 Task: Create a due date automation trigger when advanced on, 2 hours after a card is due add fields with custom field "Resume" set to a date less than 1 days from now.
Action: Mouse moved to (1135, 97)
Screenshot: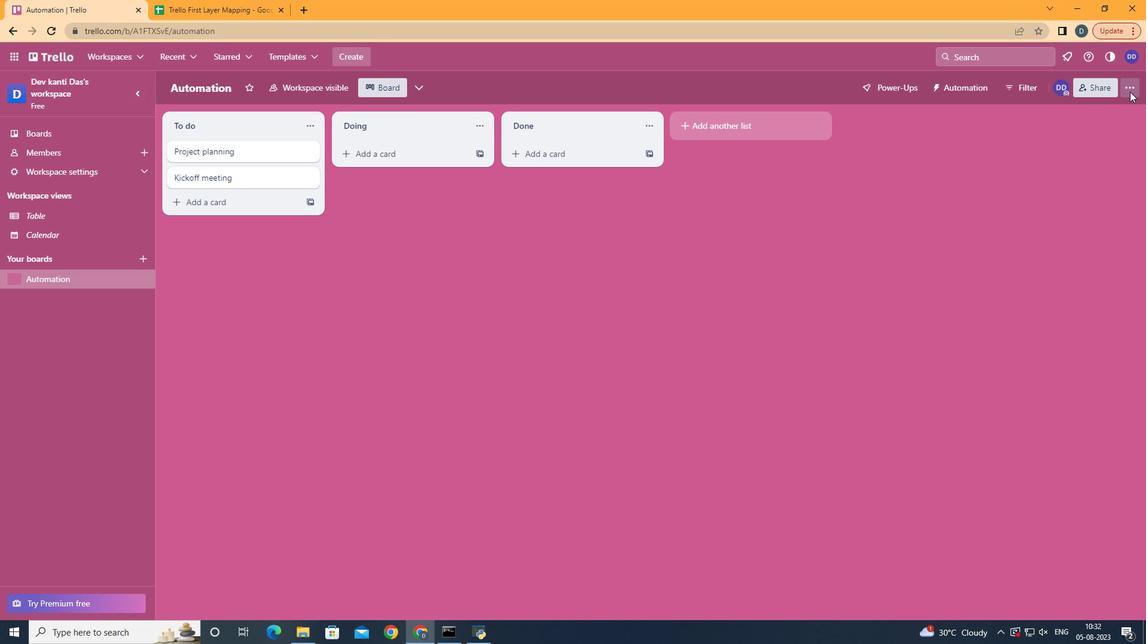 
Action: Mouse pressed left at (1135, 97)
Screenshot: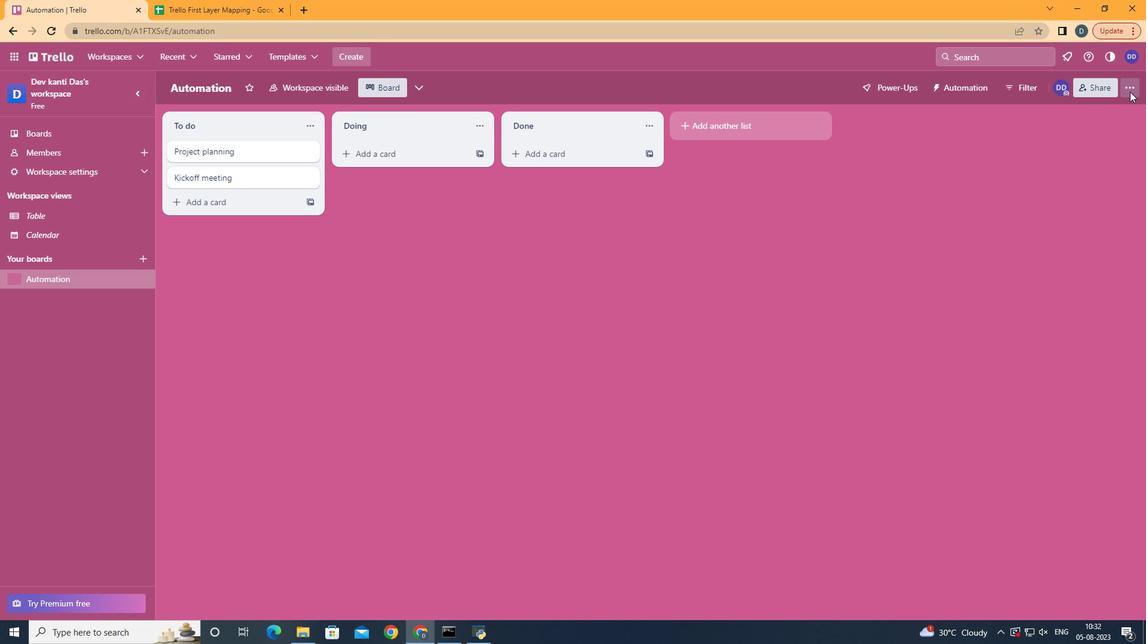 
Action: Mouse moved to (1063, 242)
Screenshot: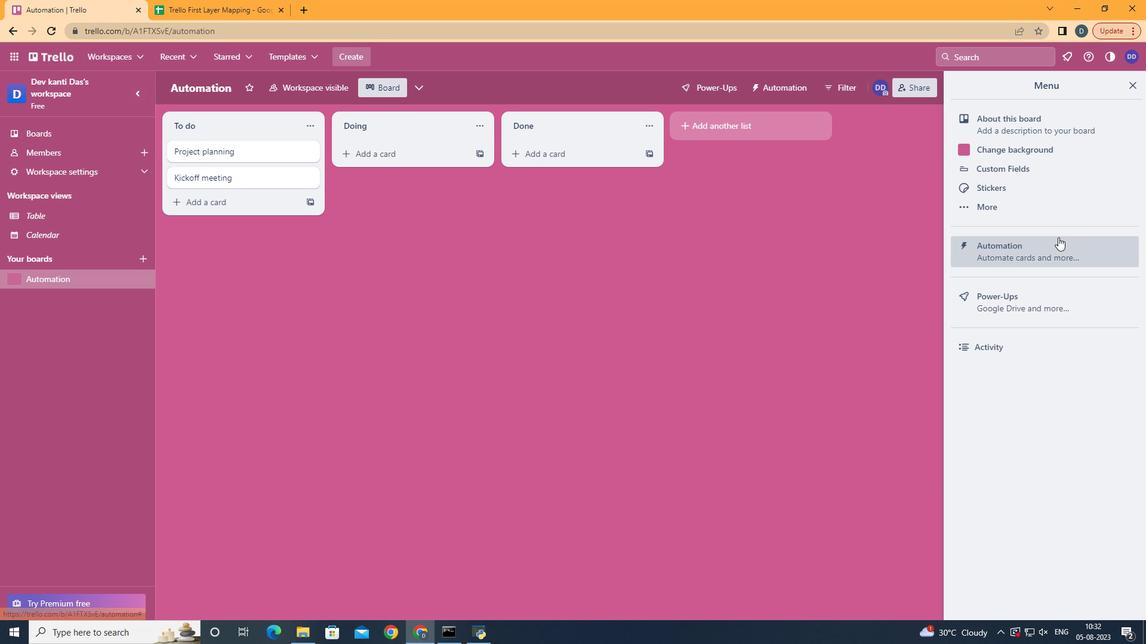 
Action: Mouse pressed left at (1063, 242)
Screenshot: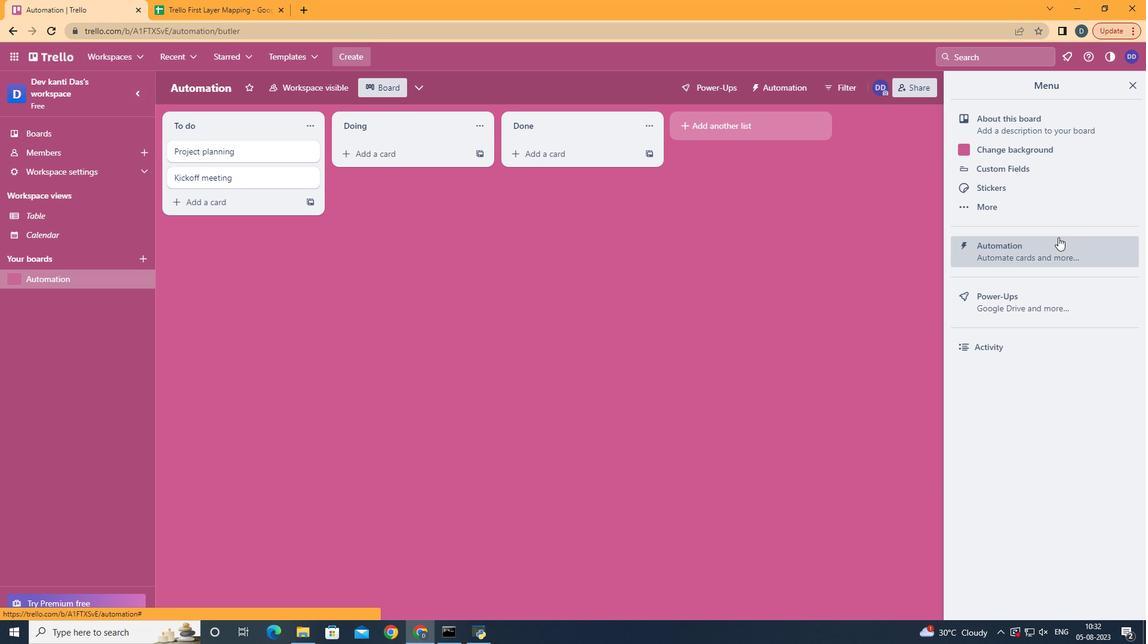 
Action: Mouse moved to (252, 245)
Screenshot: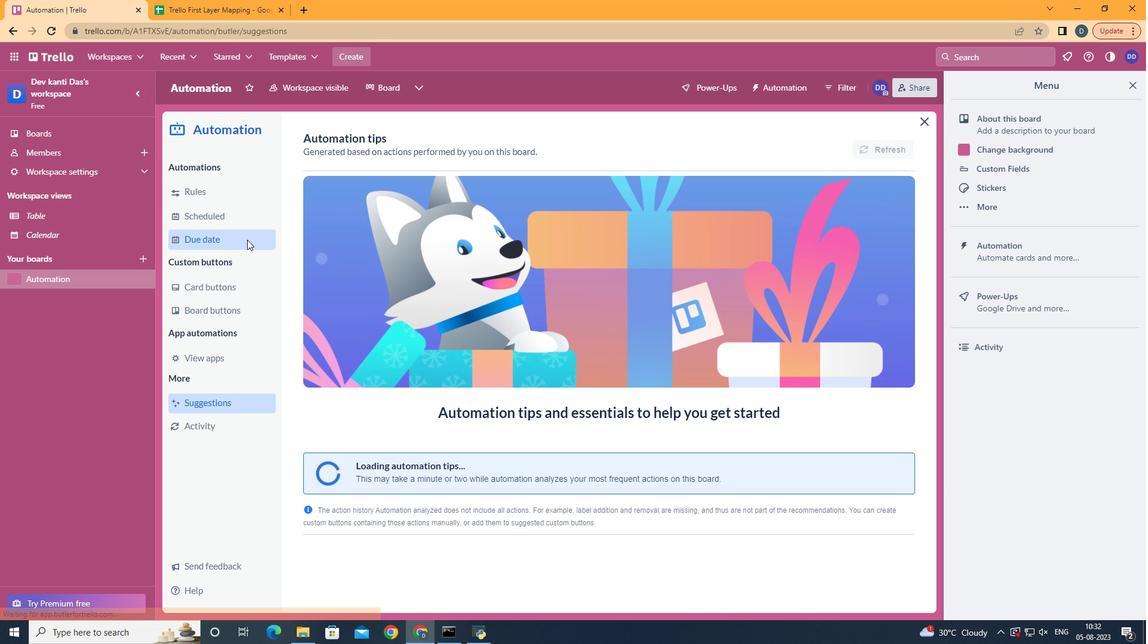 
Action: Mouse pressed left at (252, 245)
Screenshot: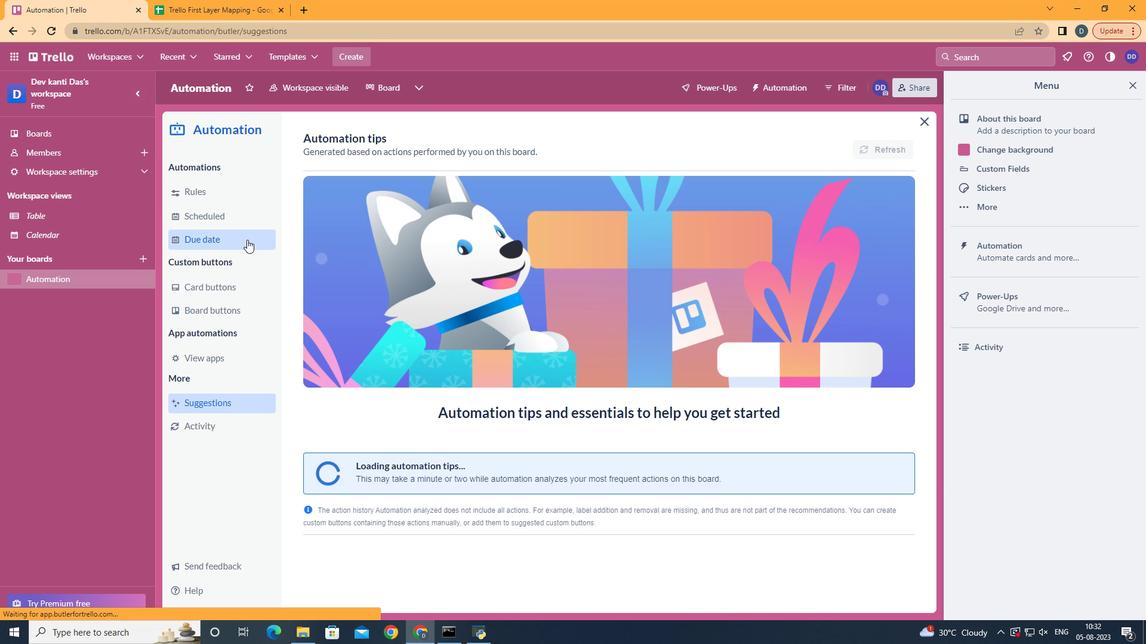 
Action: Mouse moved to (840, 145)
Screenshot: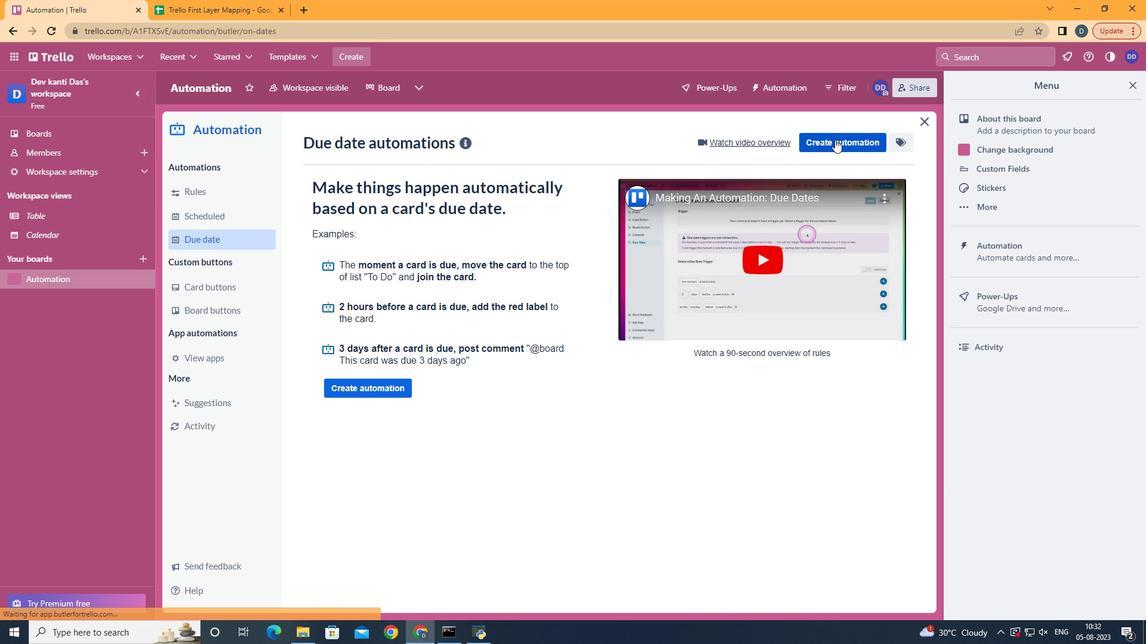 
Action: Mouse pressed left at (840, 145)
Screenshot: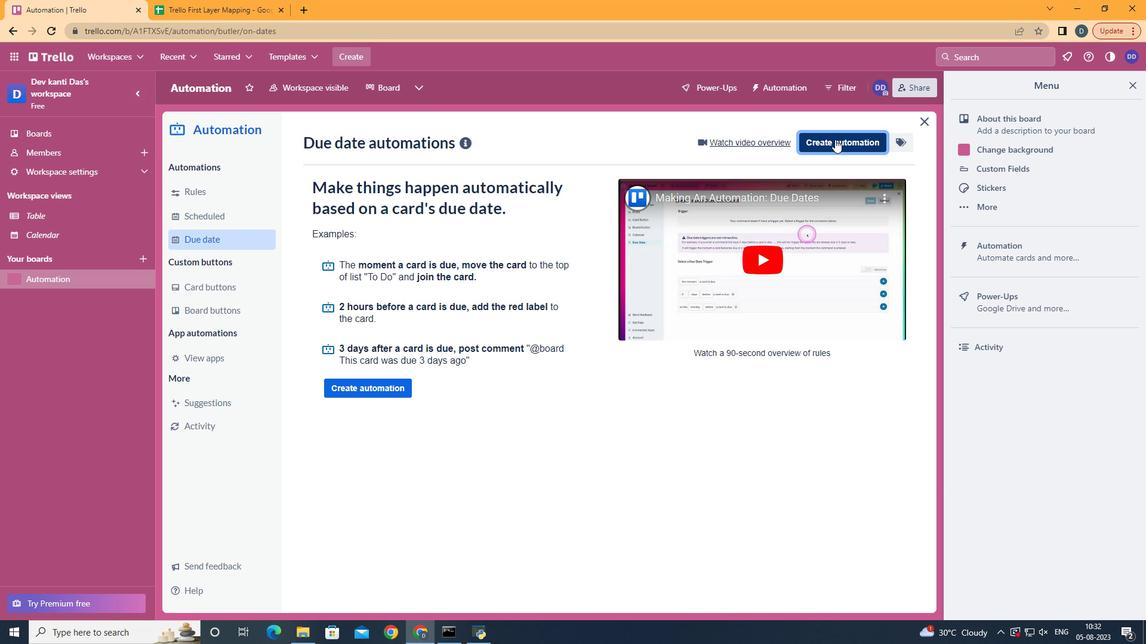 
Action: Mouse moved to (636, 255)
Screenshot: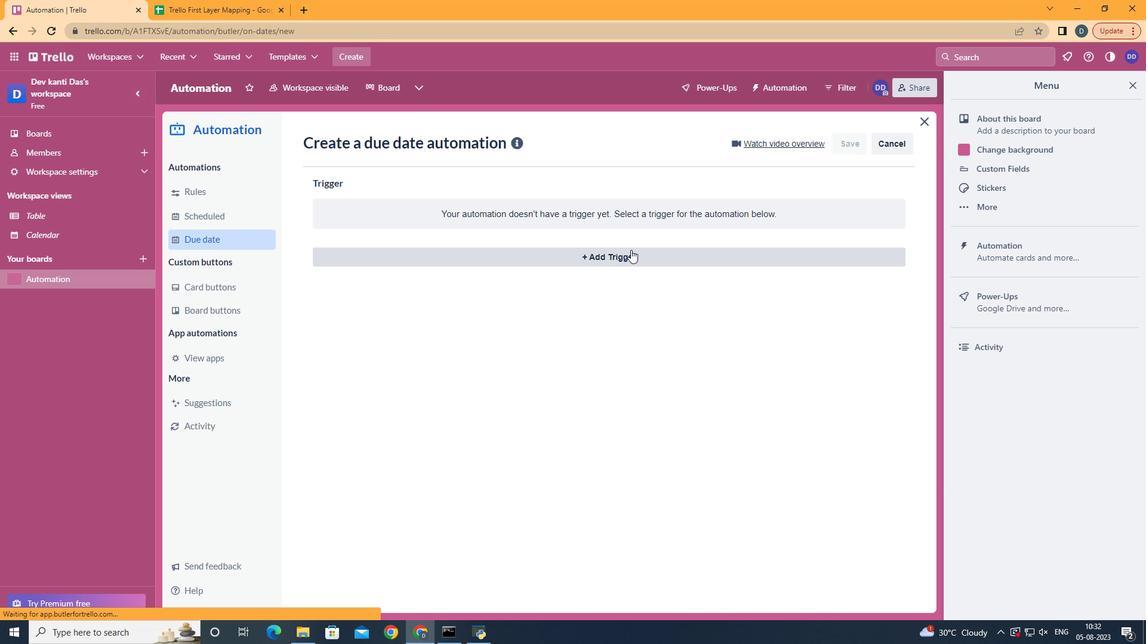
Action: Mouse pressed left at (636, 255)
Screenshot: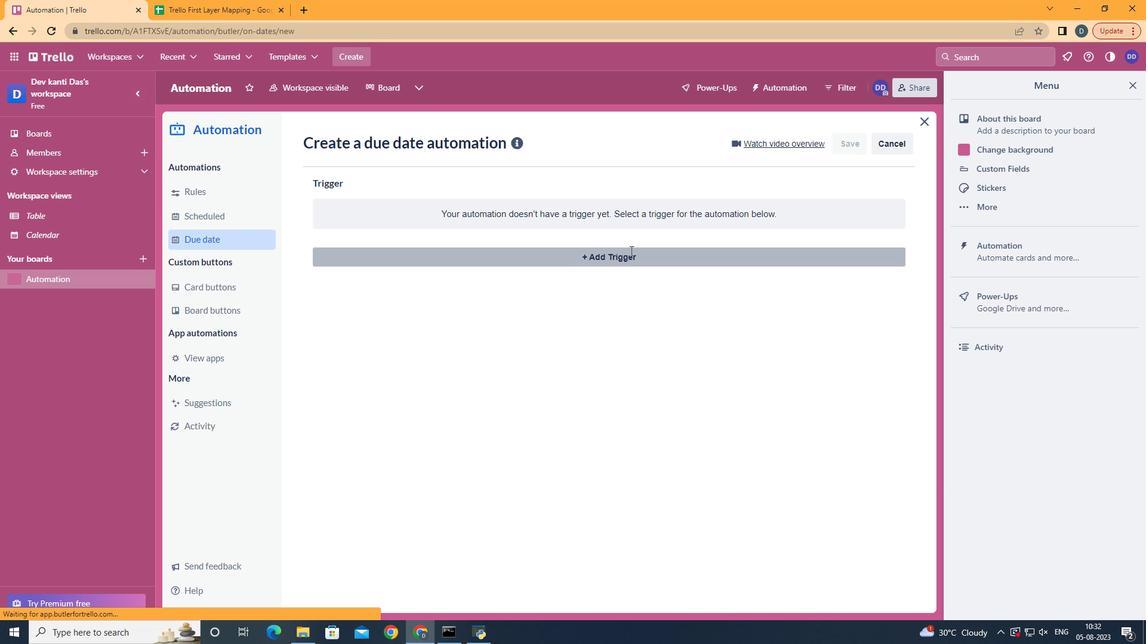 
Action: Mouse moved to (398, 509)
Screenshot: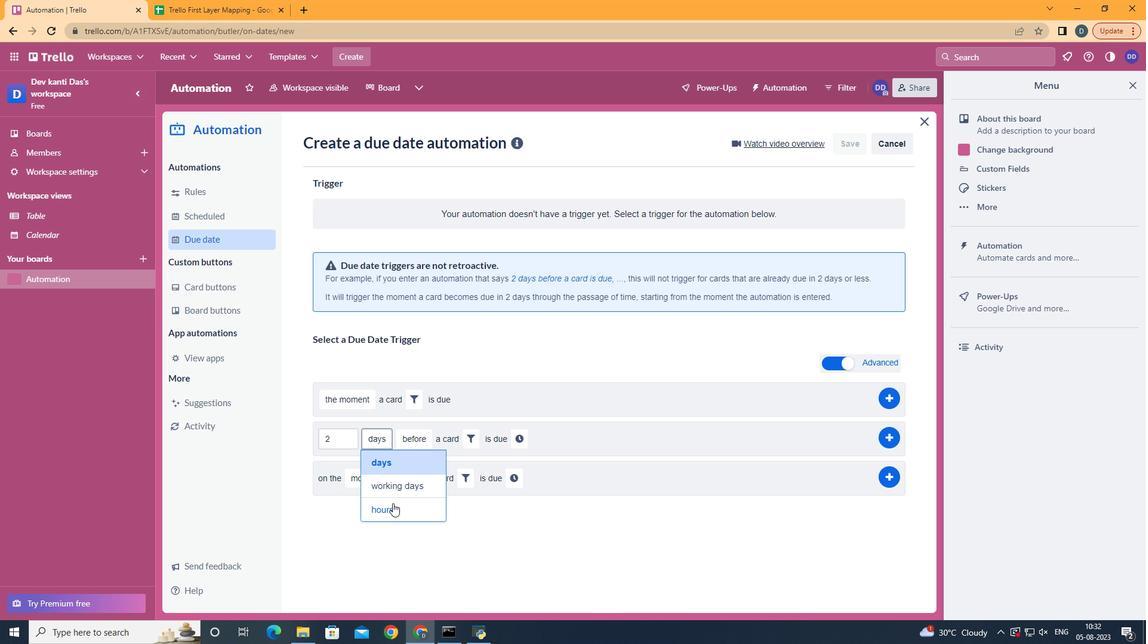 
Action: Mouse pressed left at (398, 509)
Screenshot: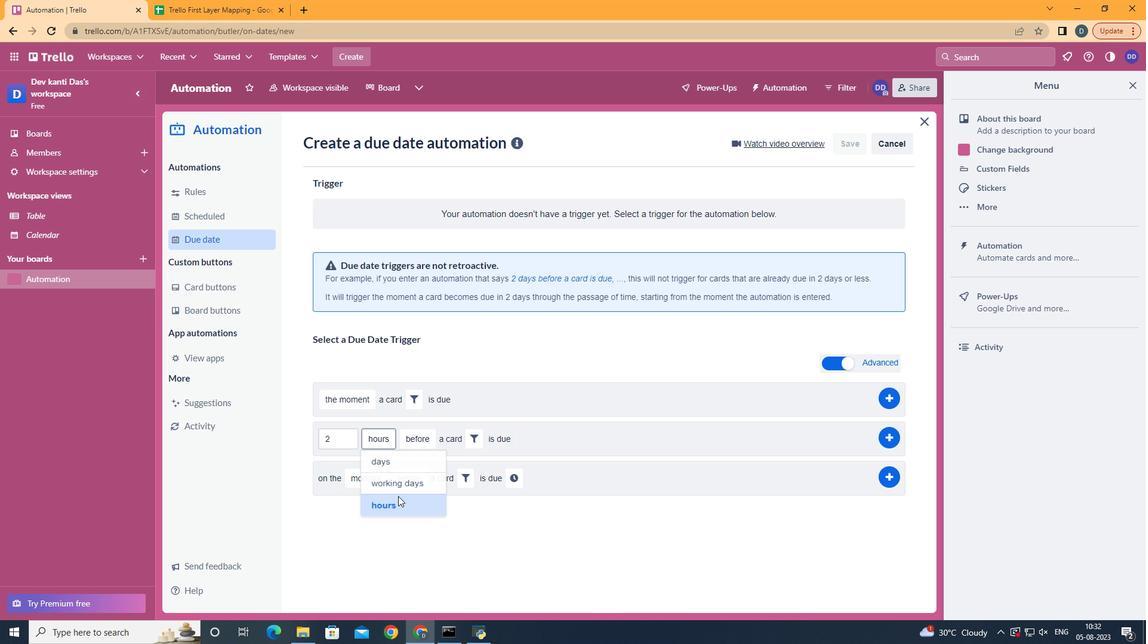
Action: Mouse moved to (434, 485)
Screenshot: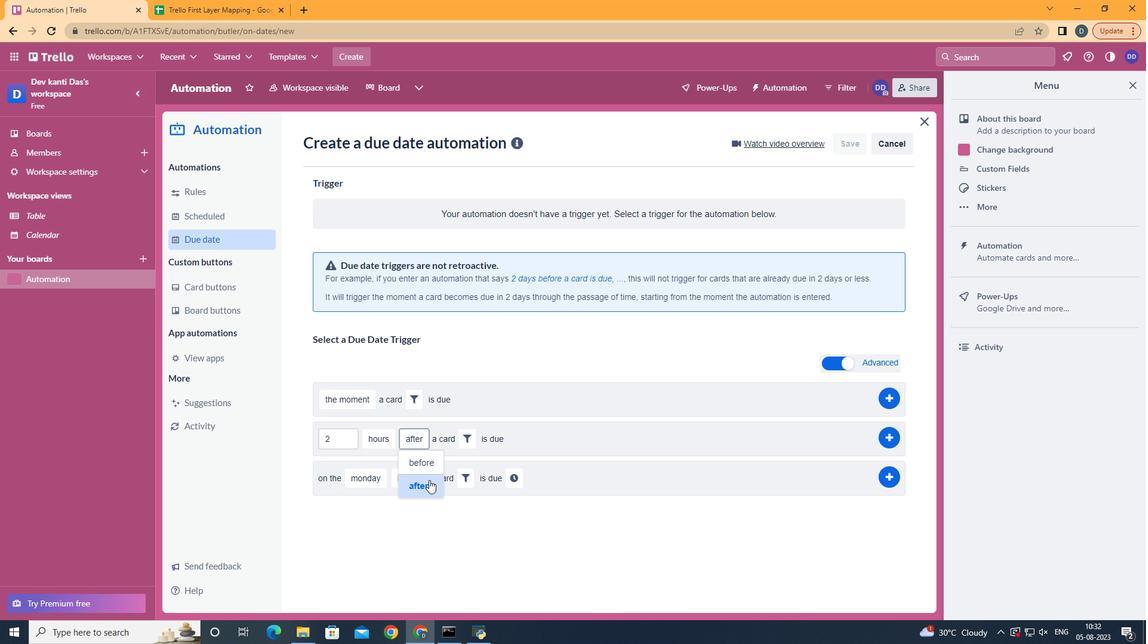 
Action: Mouse pressed left at (434, 485)
Screenshot: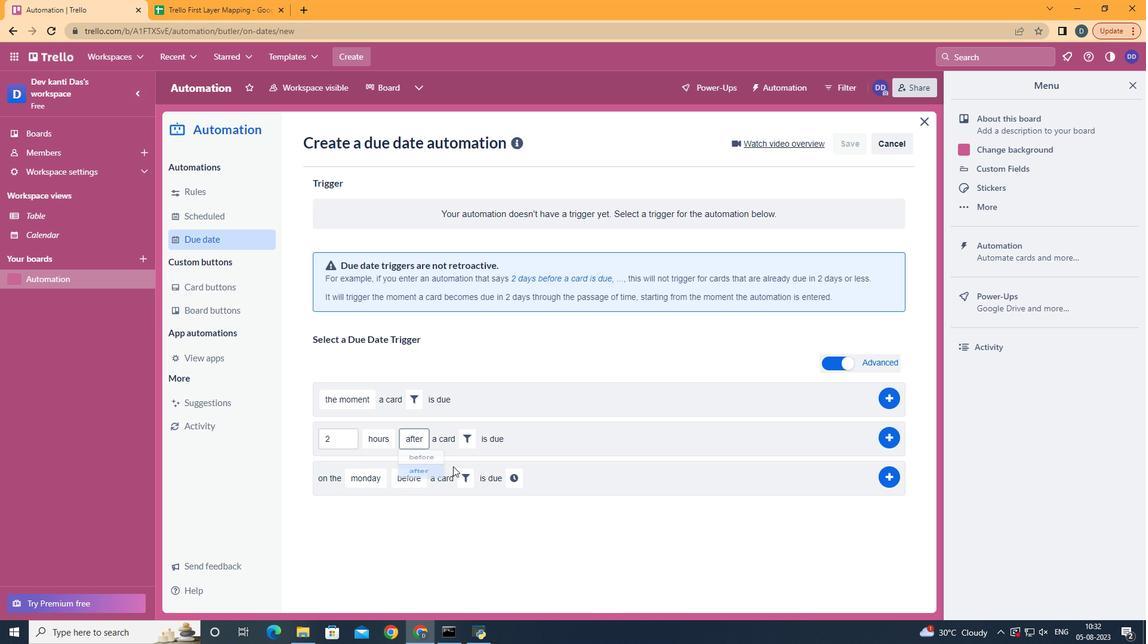 
Action: Mouse moved to (476, 448)
Screenshot: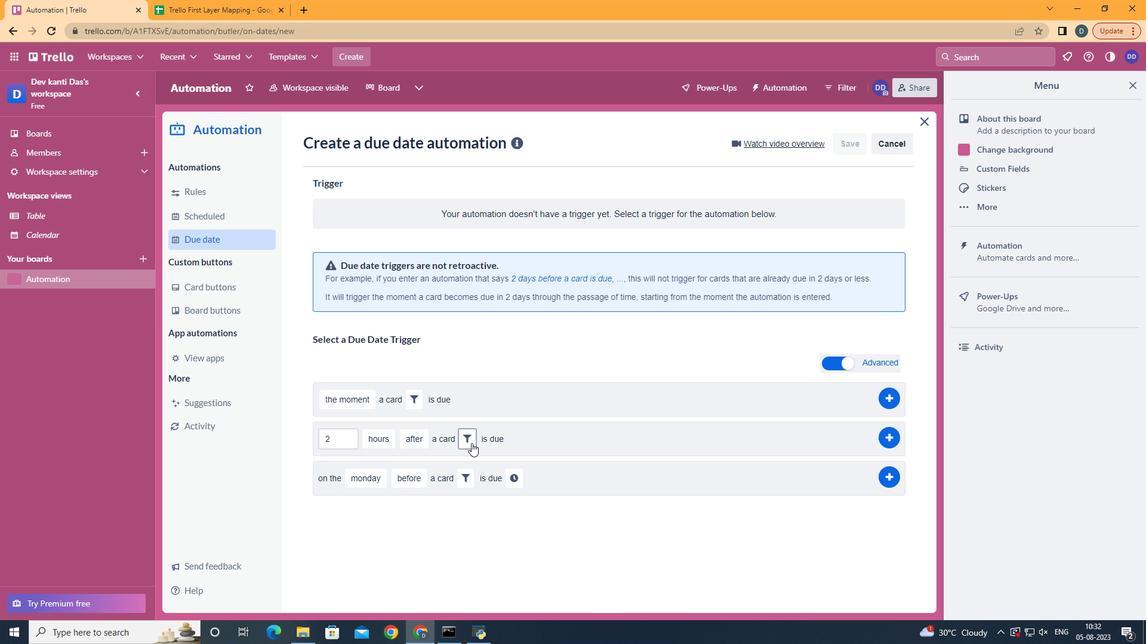 
Action: Mouse pressed left at (476, 448)
Screenshot: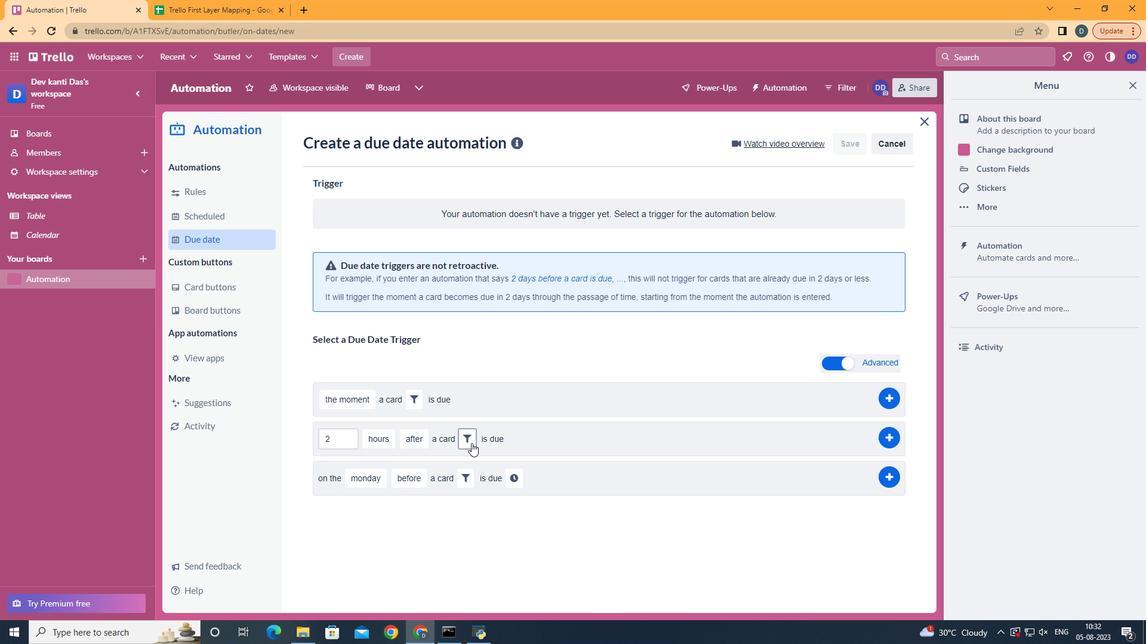 
Action: Mouse moved to (671, 485)
Screenshot: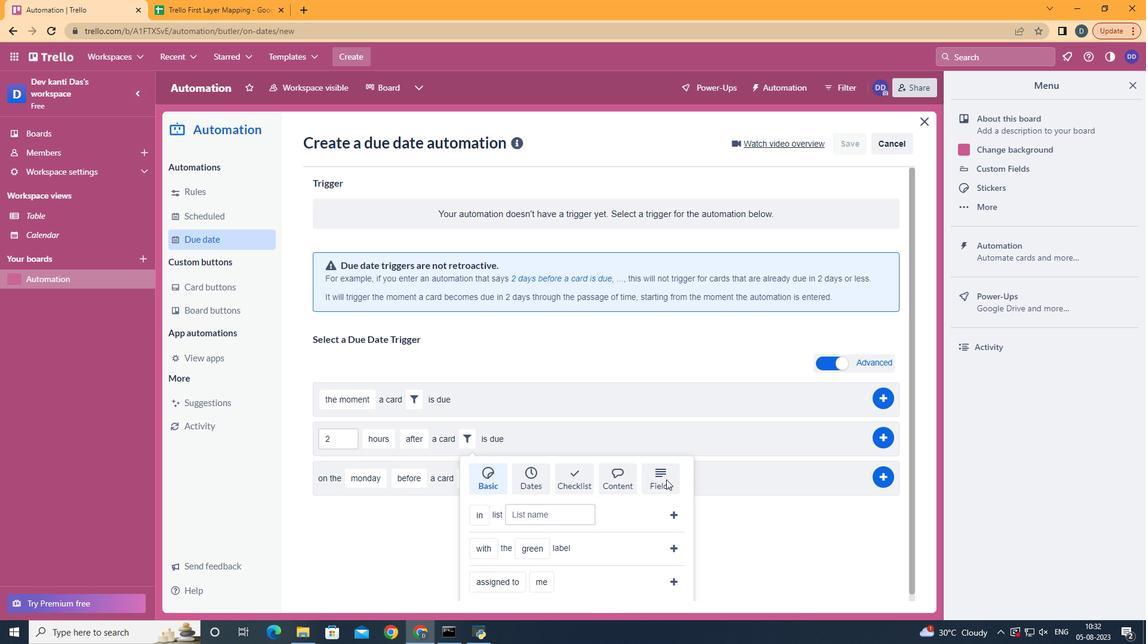 
Action: Mouse pressed left at (671, 485)
Screenshot: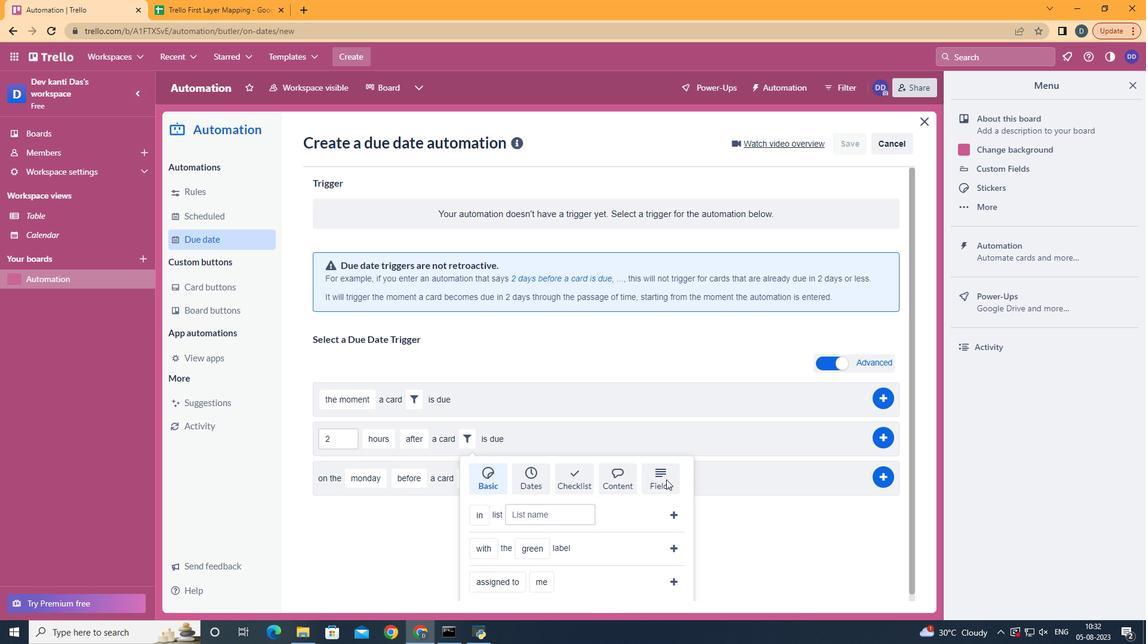 
Action: Mouse moved to (670, 485)
Screenshot: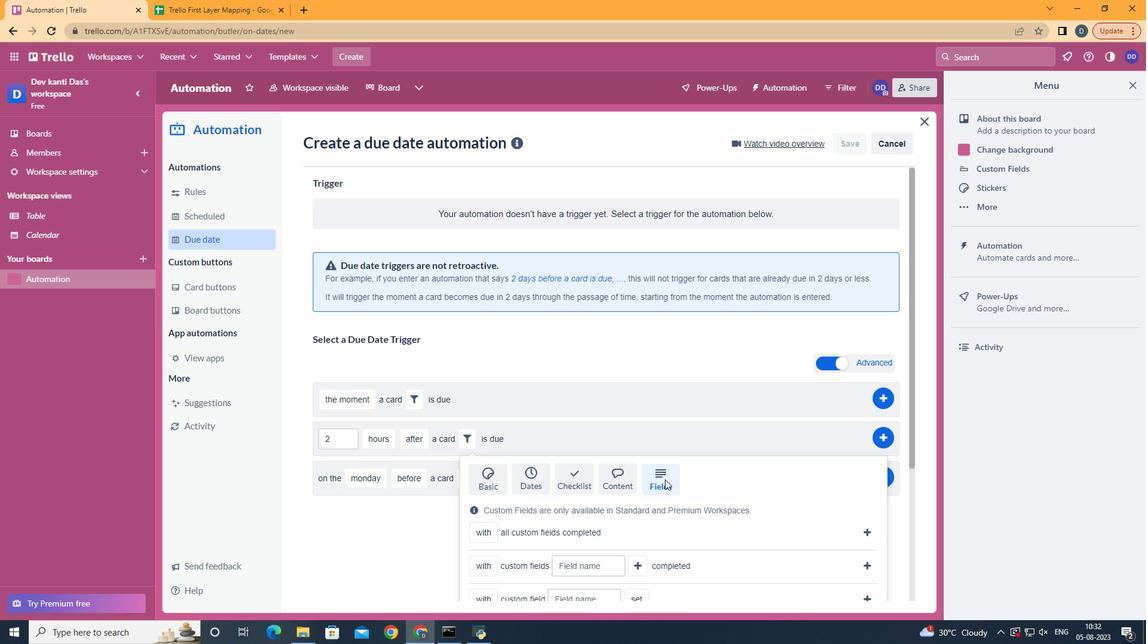 
Action: Mouse scrolled (670, 484) with delta (0, 0)
Screenshot: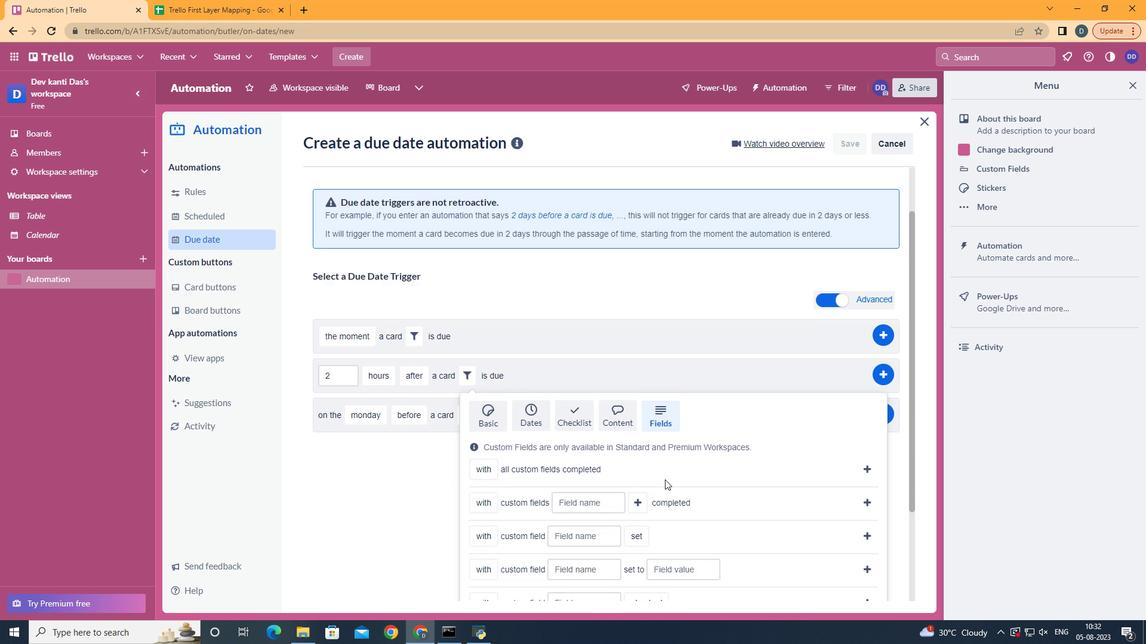 
Action: Mouse scrolled (670, 484) with delta (0, 0)
Screenshot: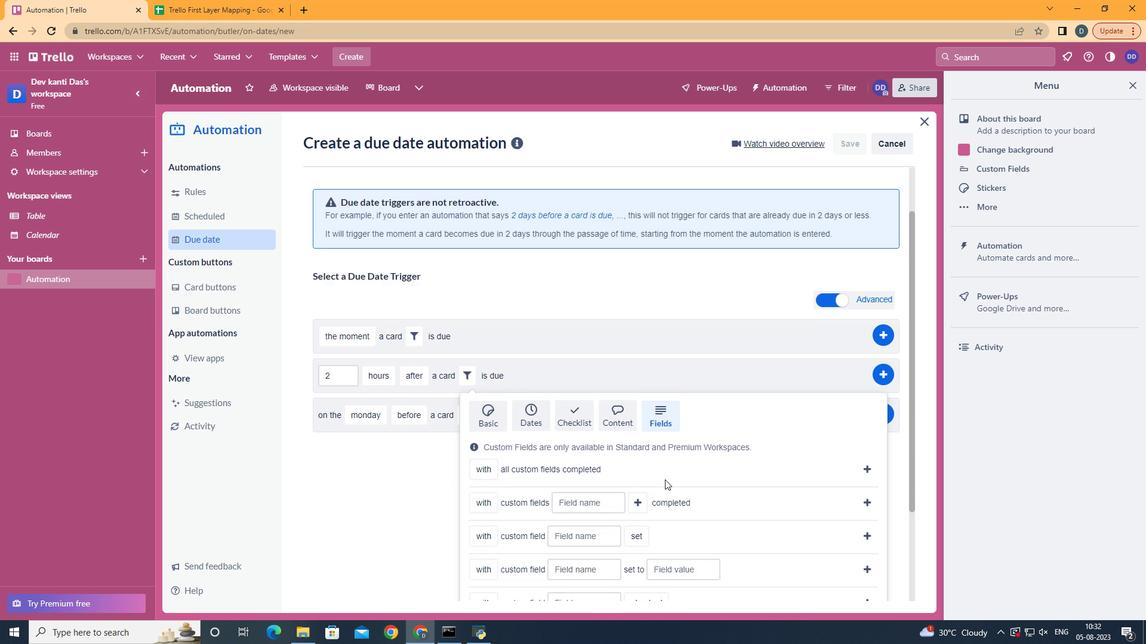
Action: Mouse scrolled (670, 484) with delta (0, 0)
Screenshot: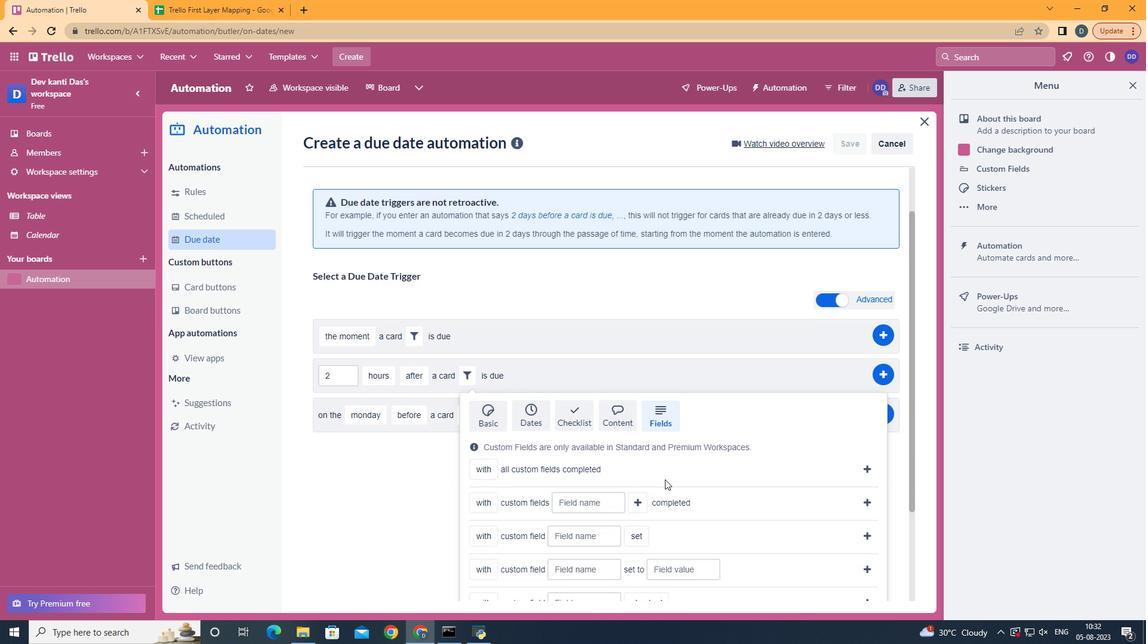 
Action: Mouse scrolled (670, 484) with delta (0, 0)
Screenshot: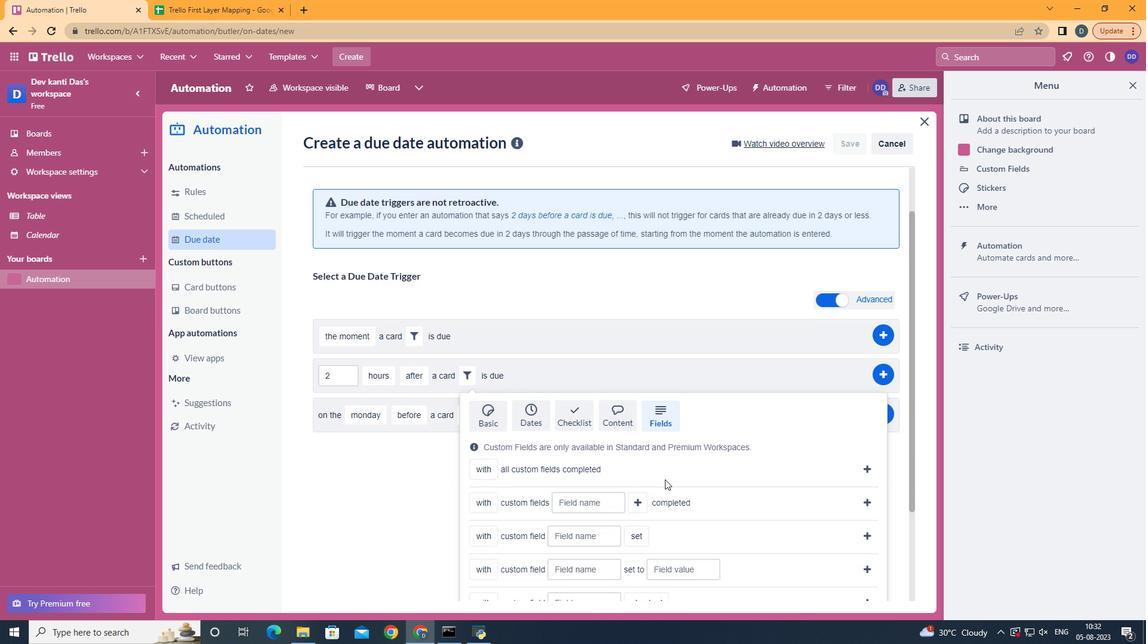 
Action: Mouse scrolled (670, 484) with delta (0, 0)
Screenshot: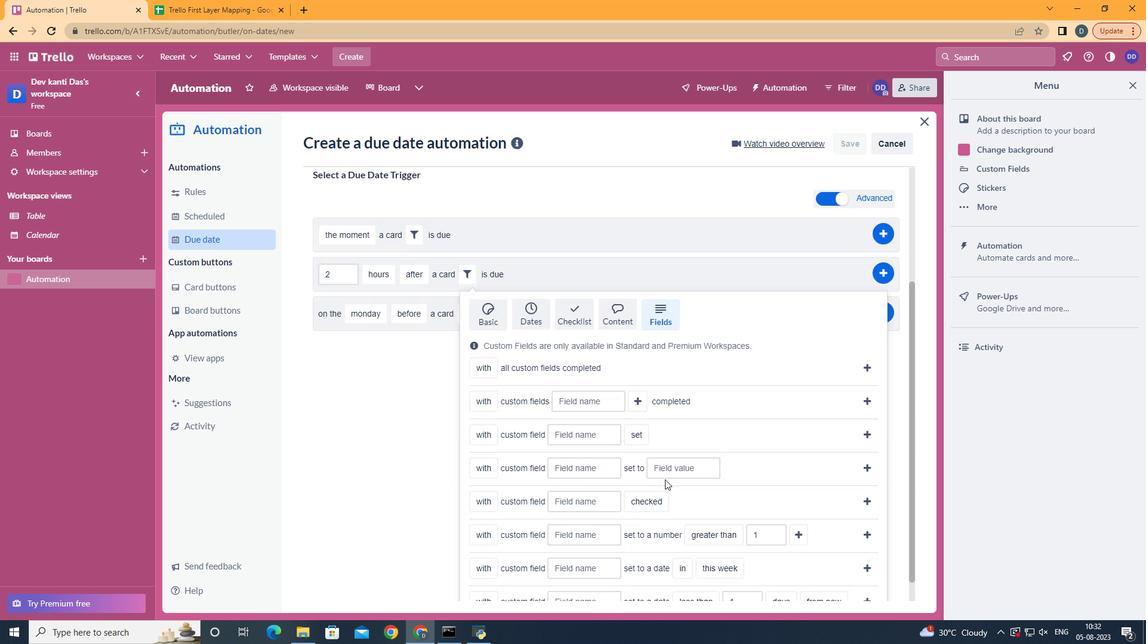 
Action: Mouse moved to (506, 537)
Screenshot: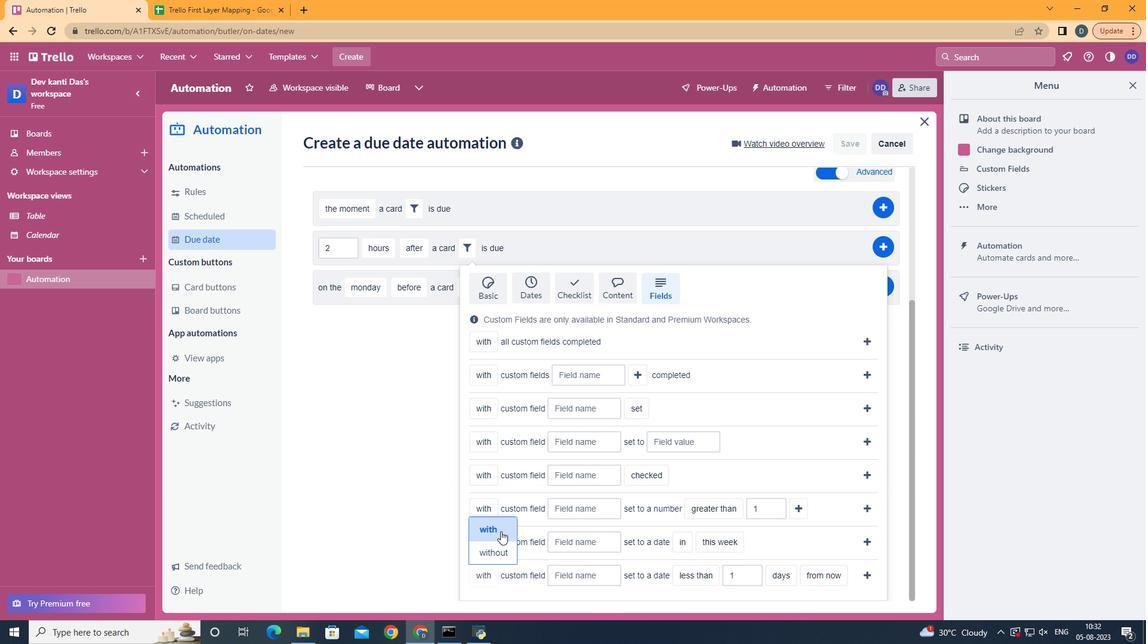 
Action: Mouse pressed left at (506, 537)
Screenshot: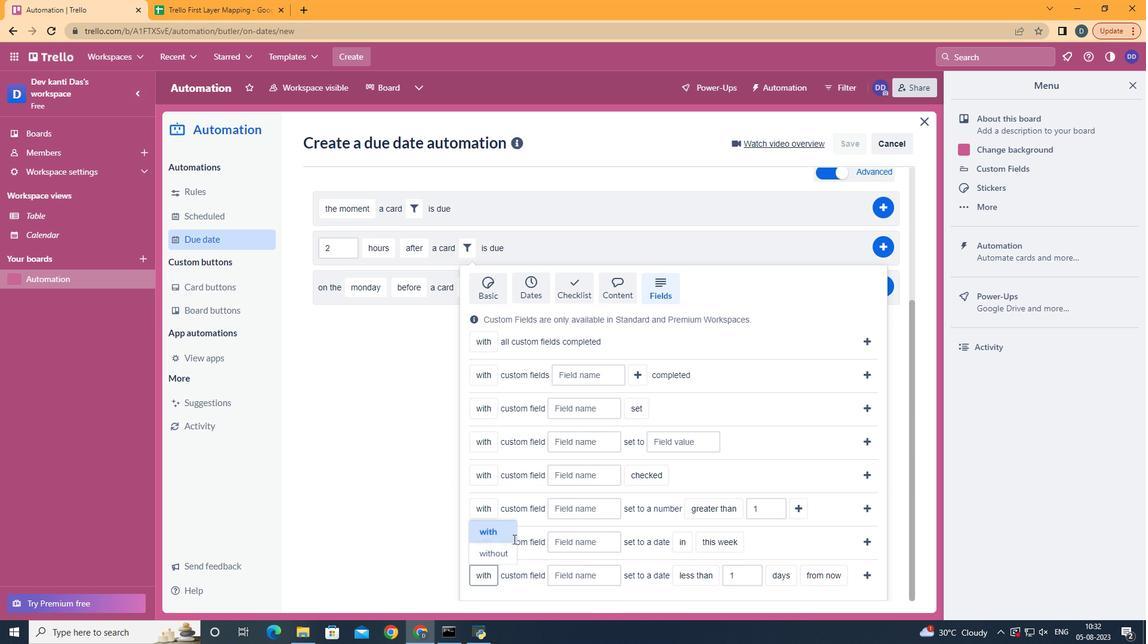 
Action: Mouse moved to (575, 573)
Screenshot: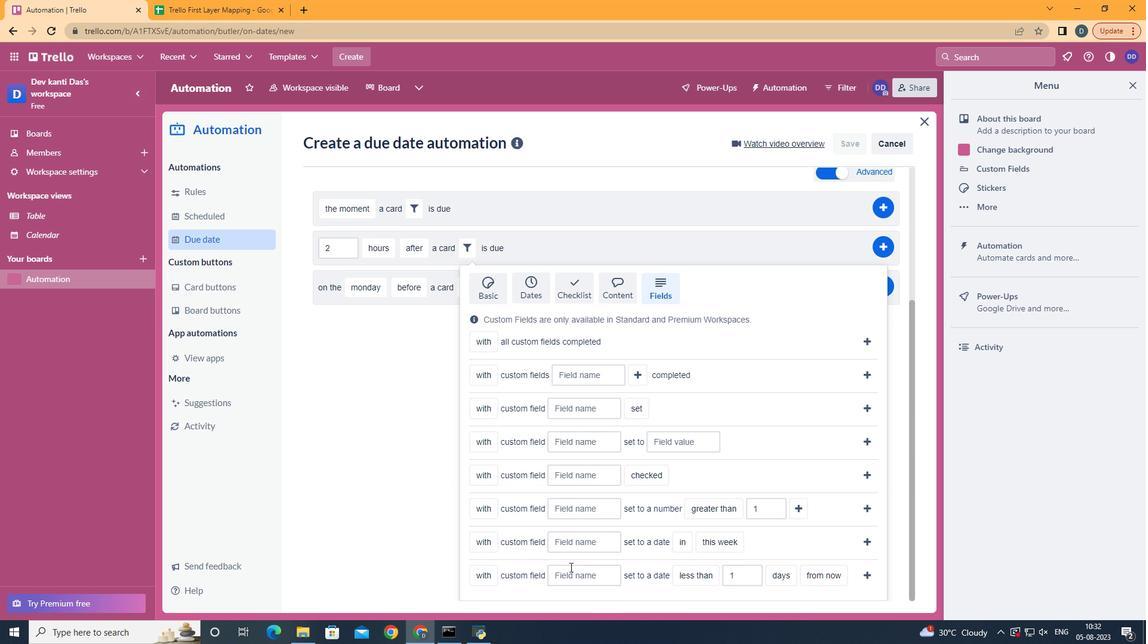 
Action: Mouse pressed left at (575, 573)
Screenshot: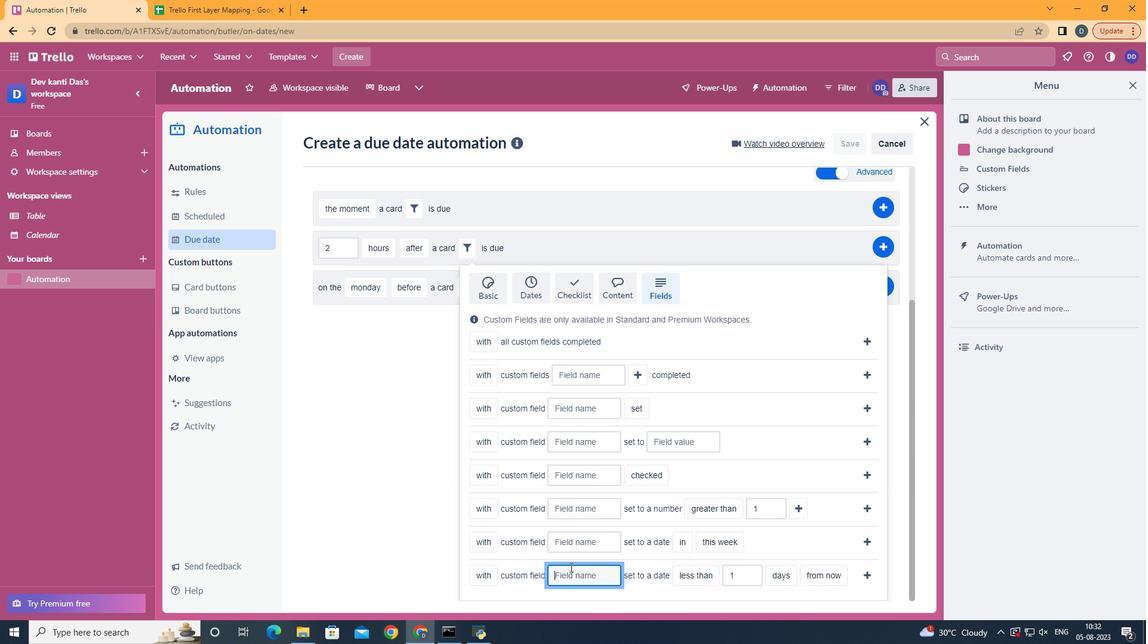 
Action: Key pressed <Key.shift>Resume
Screenshot: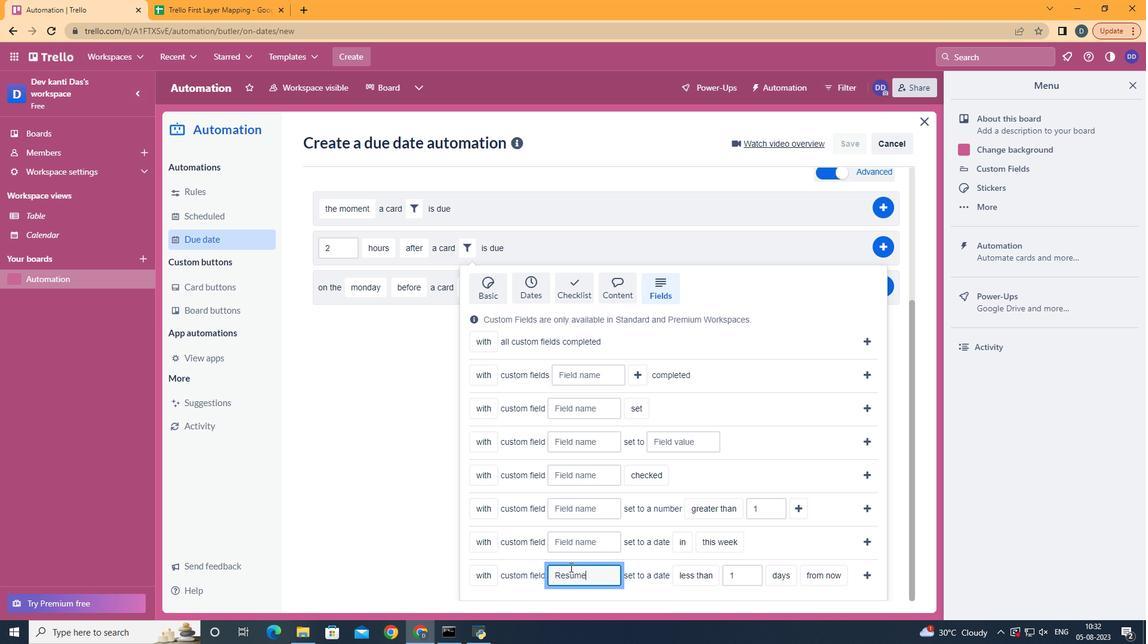 
Action: Mouse moved to (711, 497)
Screenshot: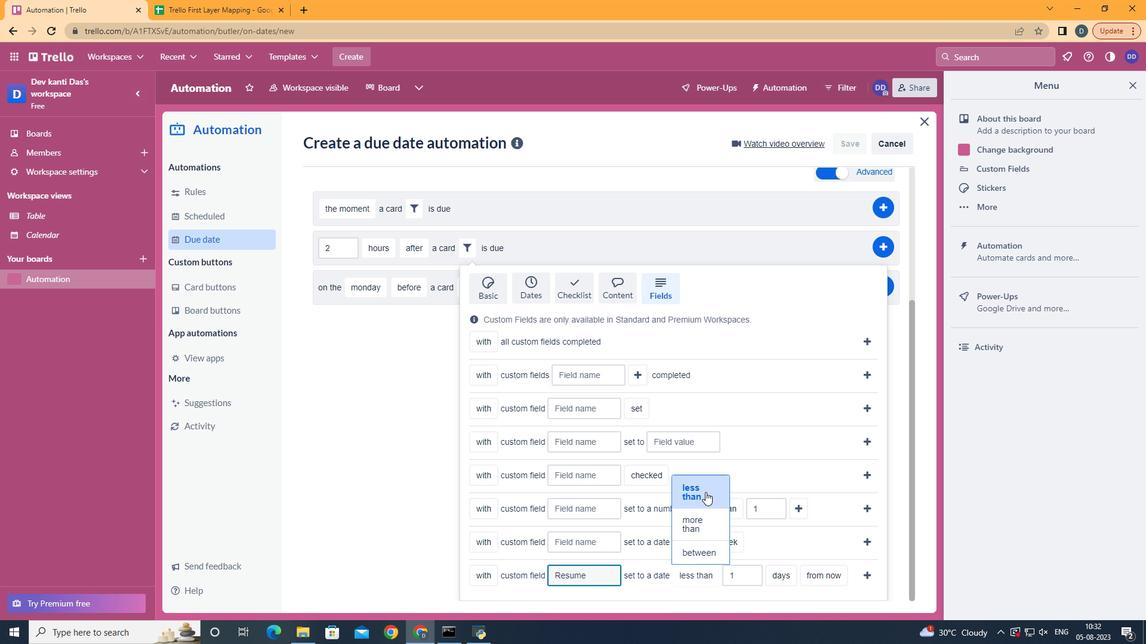 
Action: Mouse pressed left at (711, 497)
Screenshot: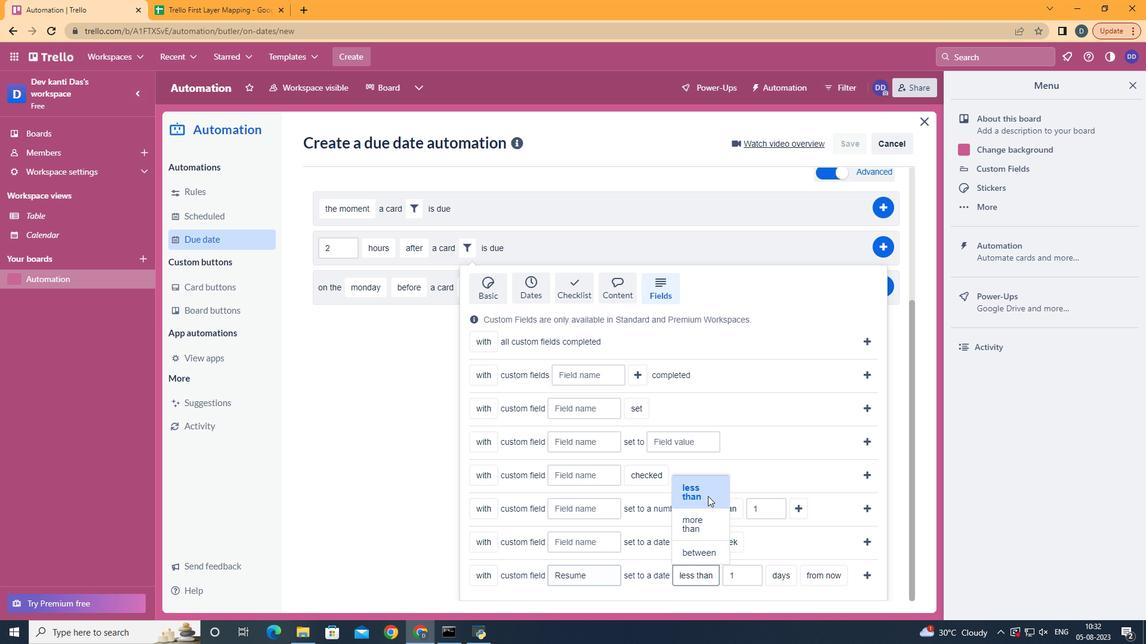 
Action: Mouse moved to (802, 537)
Screenshot: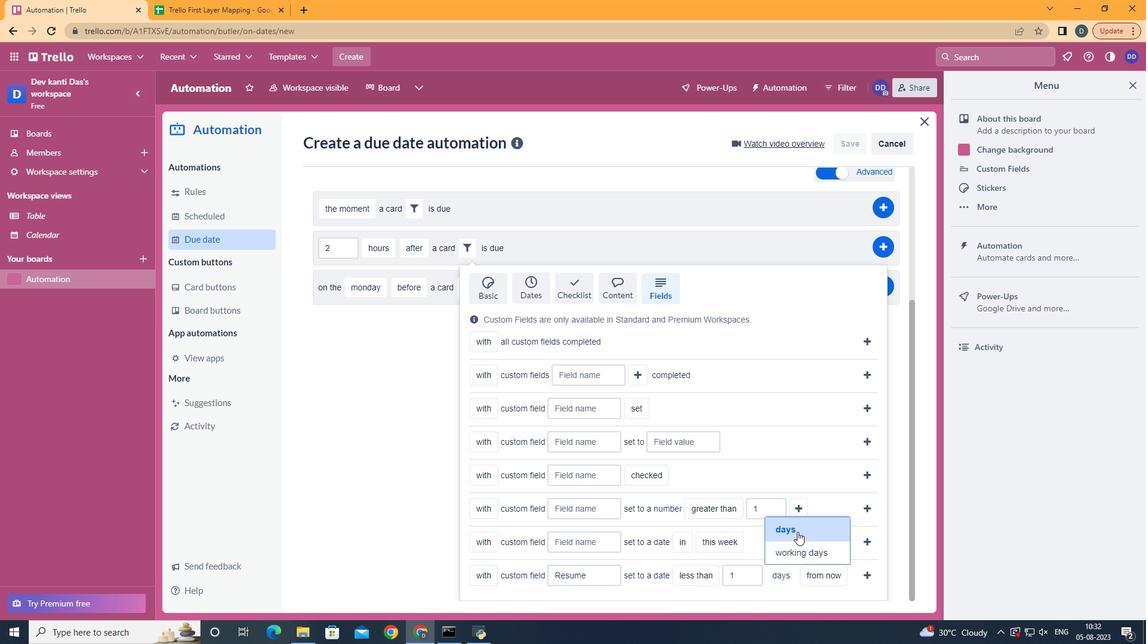 
Action: Mouse pressed left at (802, 537)
Screenshot: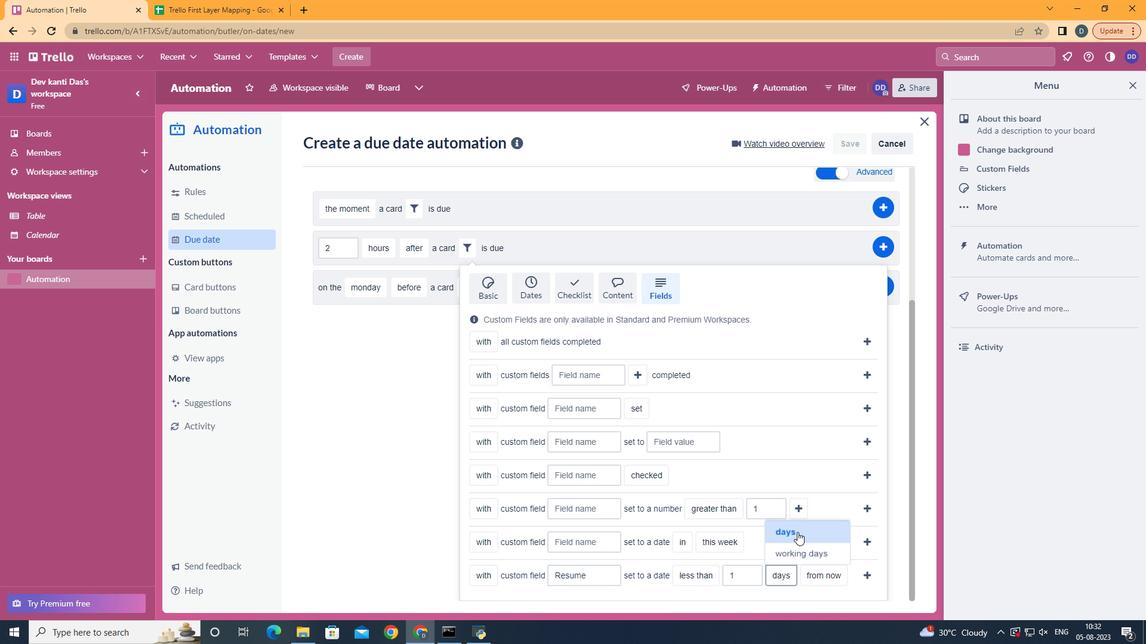 
Action: Mouse moved to (840, 527)
Screenshot: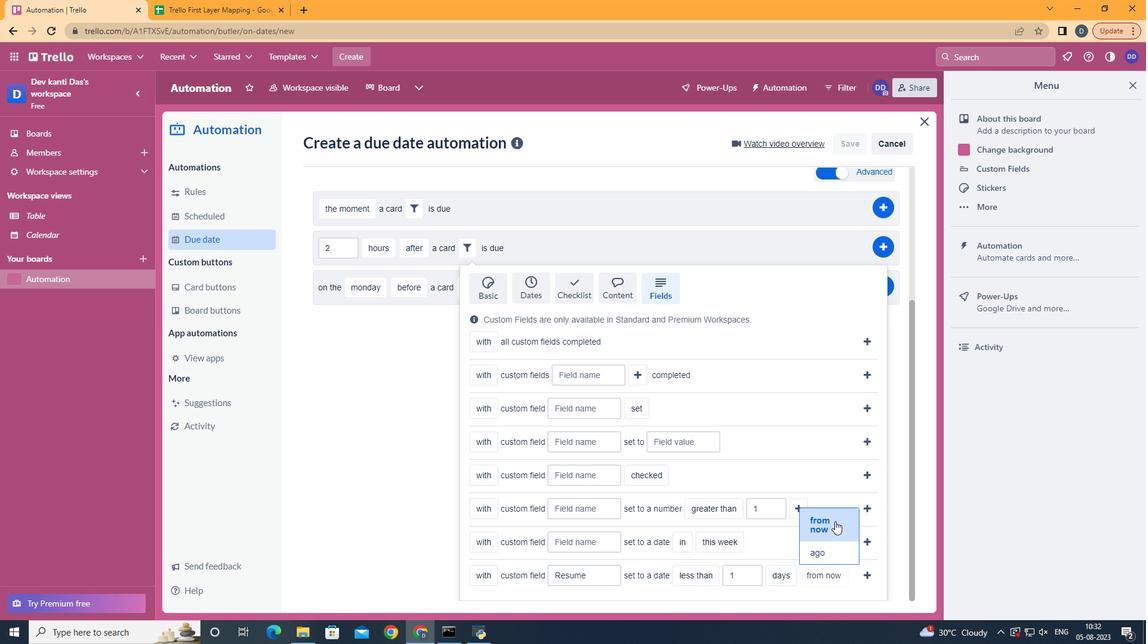 
Action: Mouse pressed left at (840, 527)
Screenshot: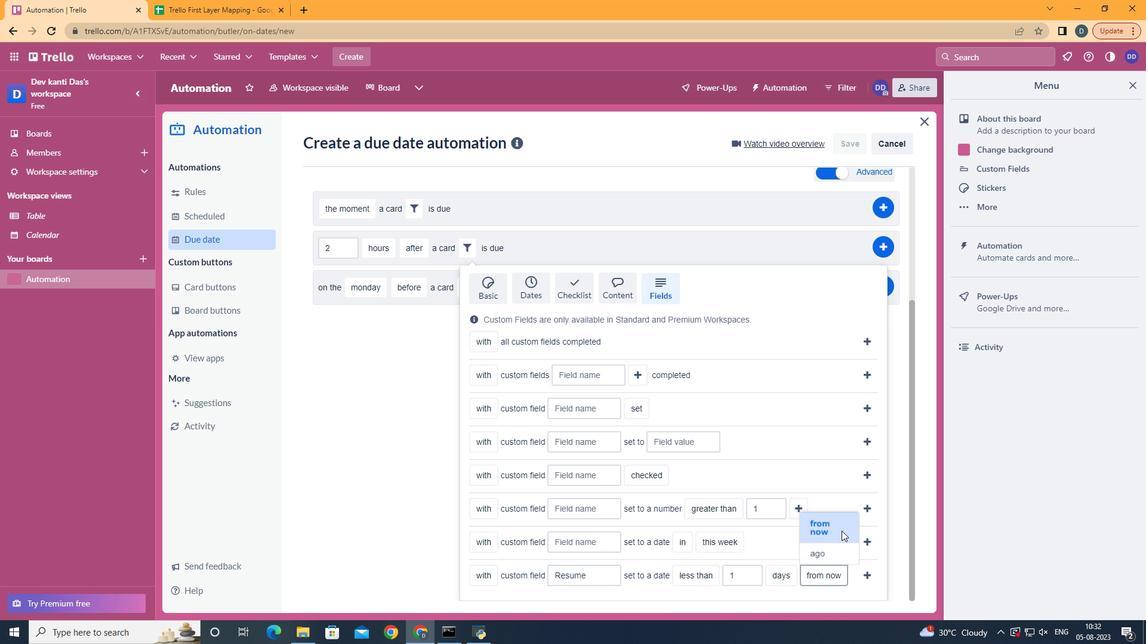 
Action: Mouse moved to (875, 581)
Screenshot: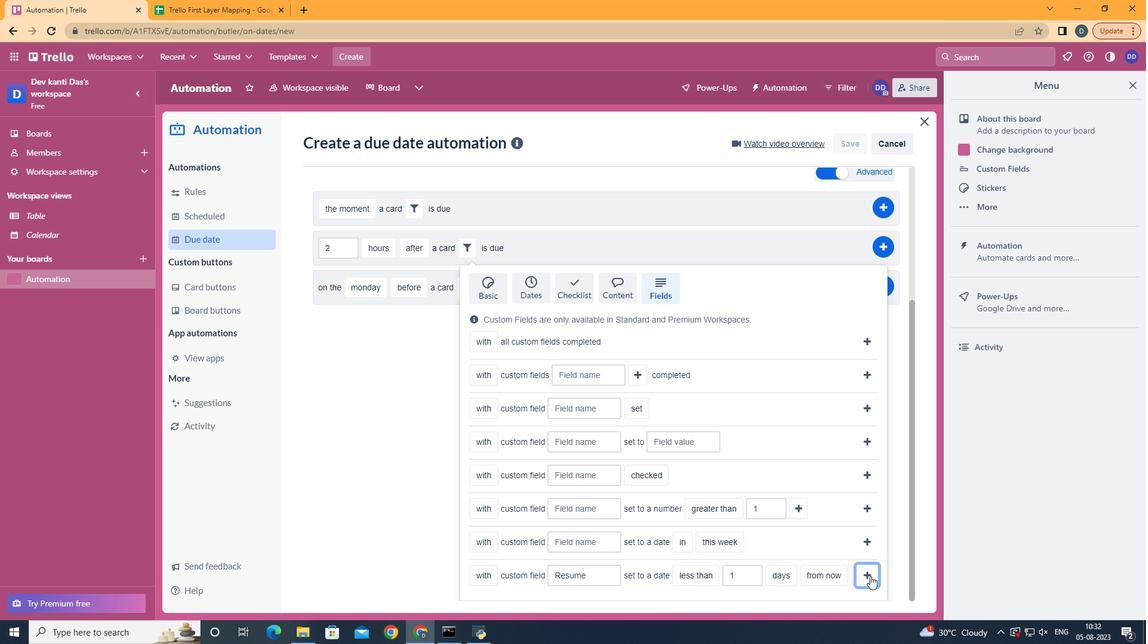 
Action: Mouse pressed left at (875, 581)
Screenshot: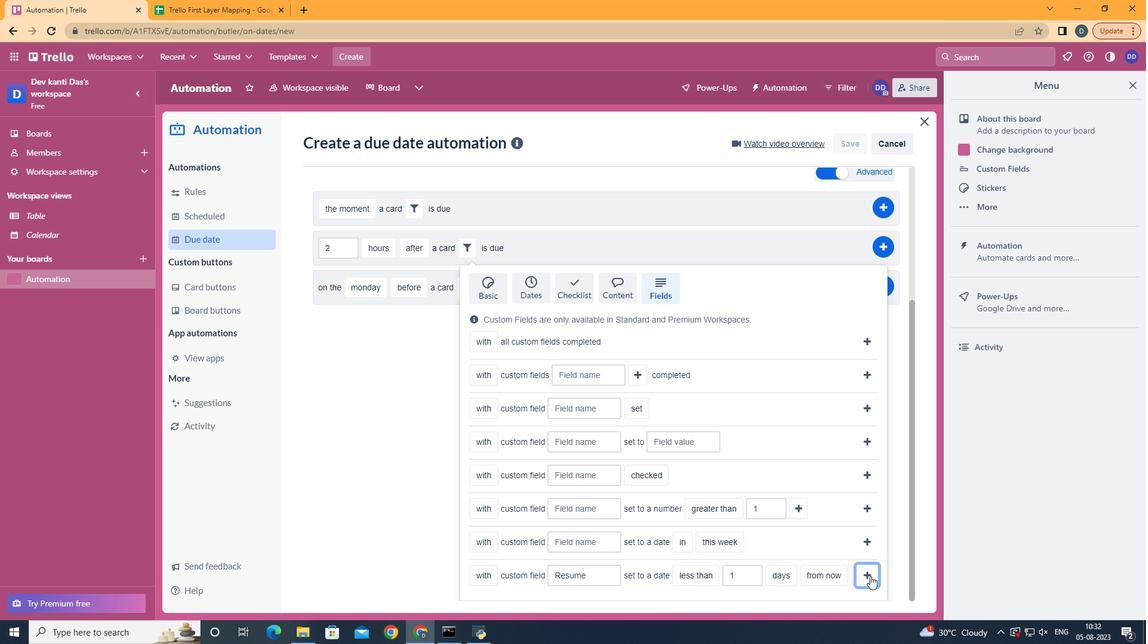 
Action: Mouse moved to (888, 451)
Screenshot: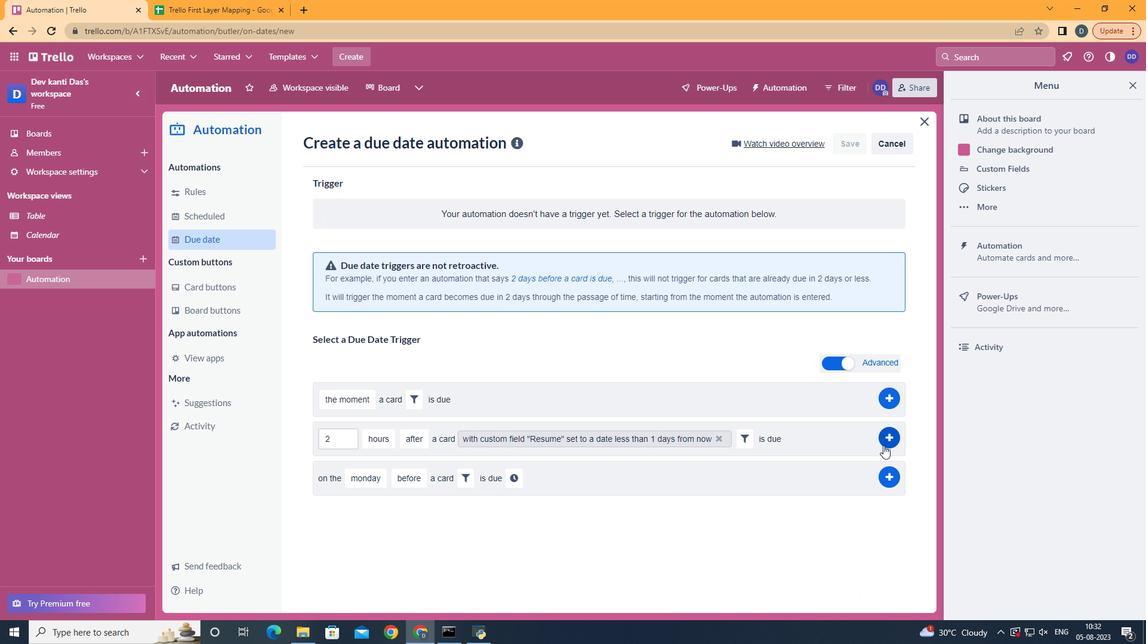 
Action: Mouse pressed left at (888, 451)
Screenshot: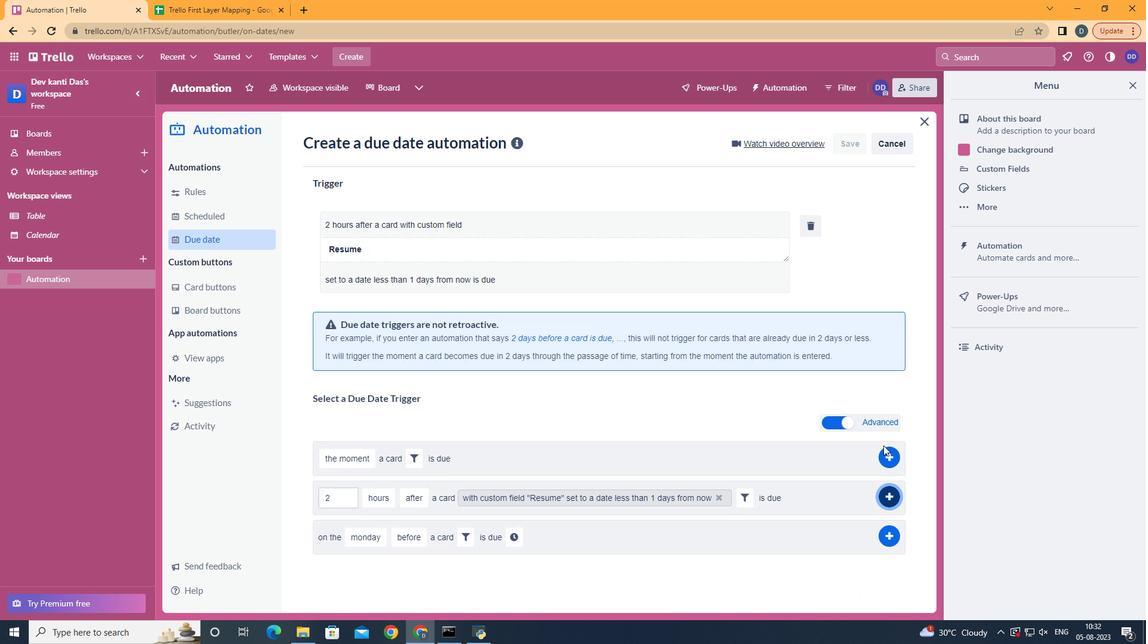 
Action: Mouse moved to (493, 210)
Screenshot: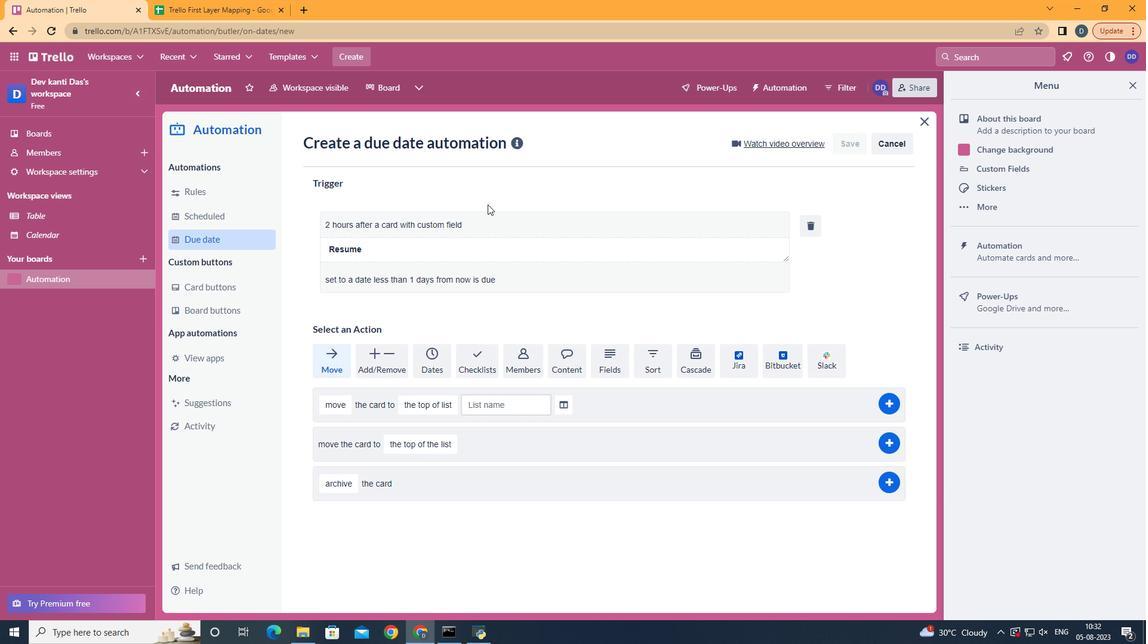 
